 Task: Create a blank project BroaderPath with privacy Public and default view as List and in the team Taskers . Create three sections in the project as To-Do, Doing and Done
Action: Mouse moved to (70, 256)
Screenshot: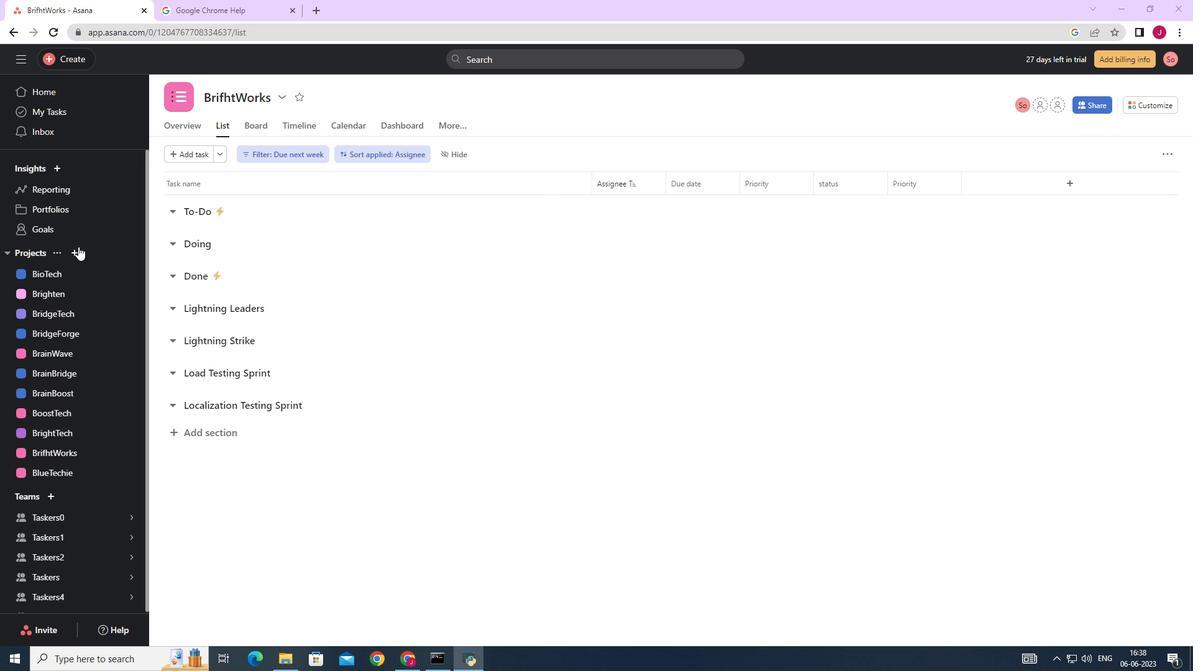 
Action: Mouse pressed left at (70, 256)
Screenshot: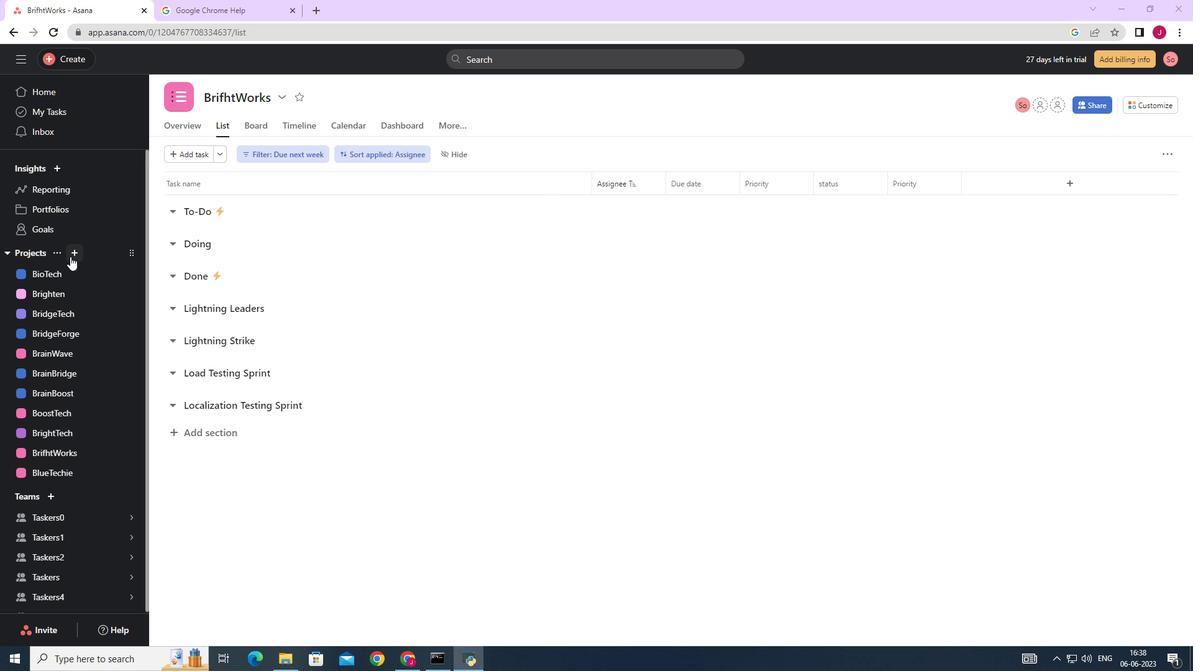 
Action: Mouse moved to (123, 273)
Screenshot: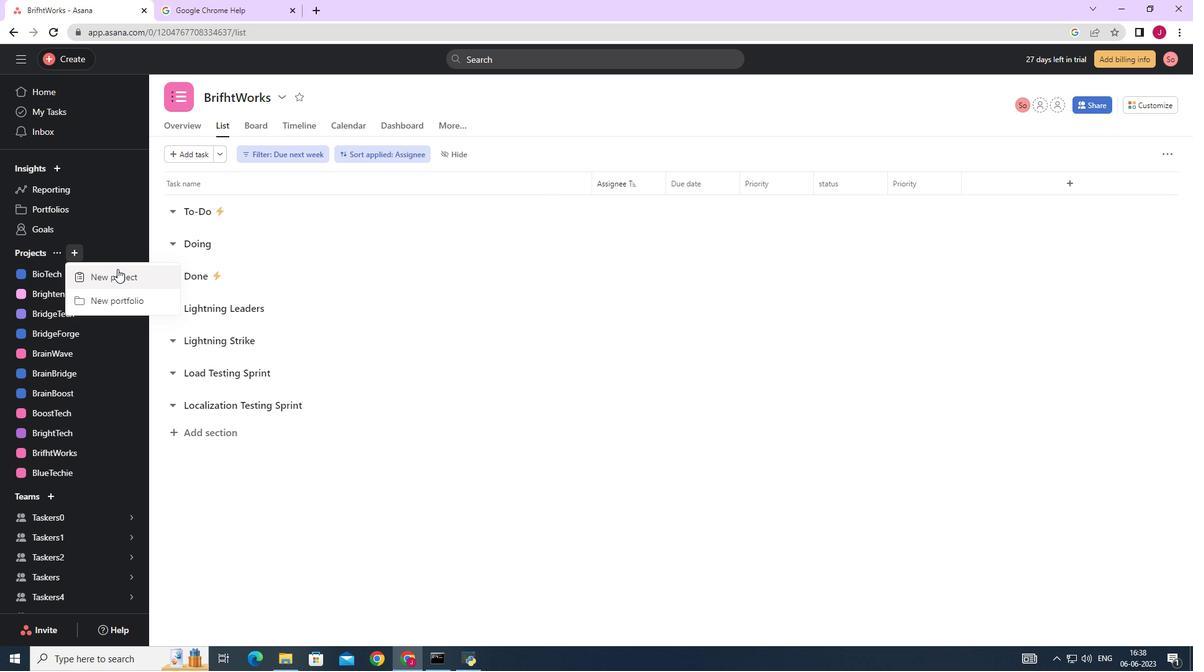 
Action: Mouse pressed left at (123, 273)
Screenshot: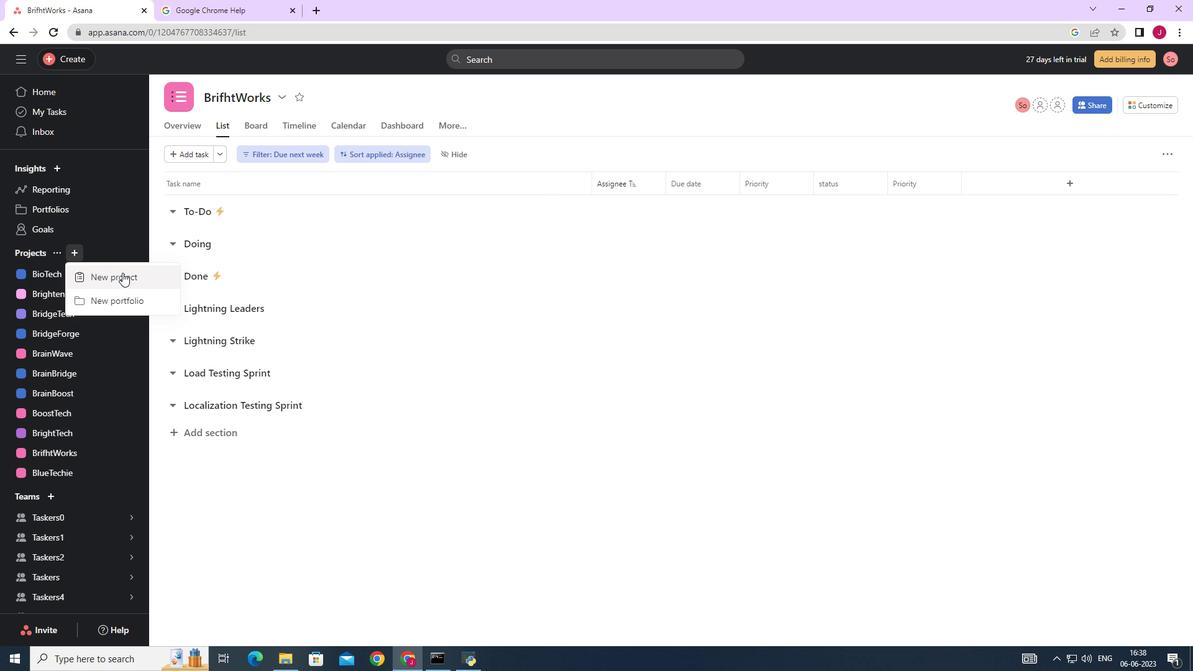 
Action: Mouse moved to (502, 260)
Screenshot: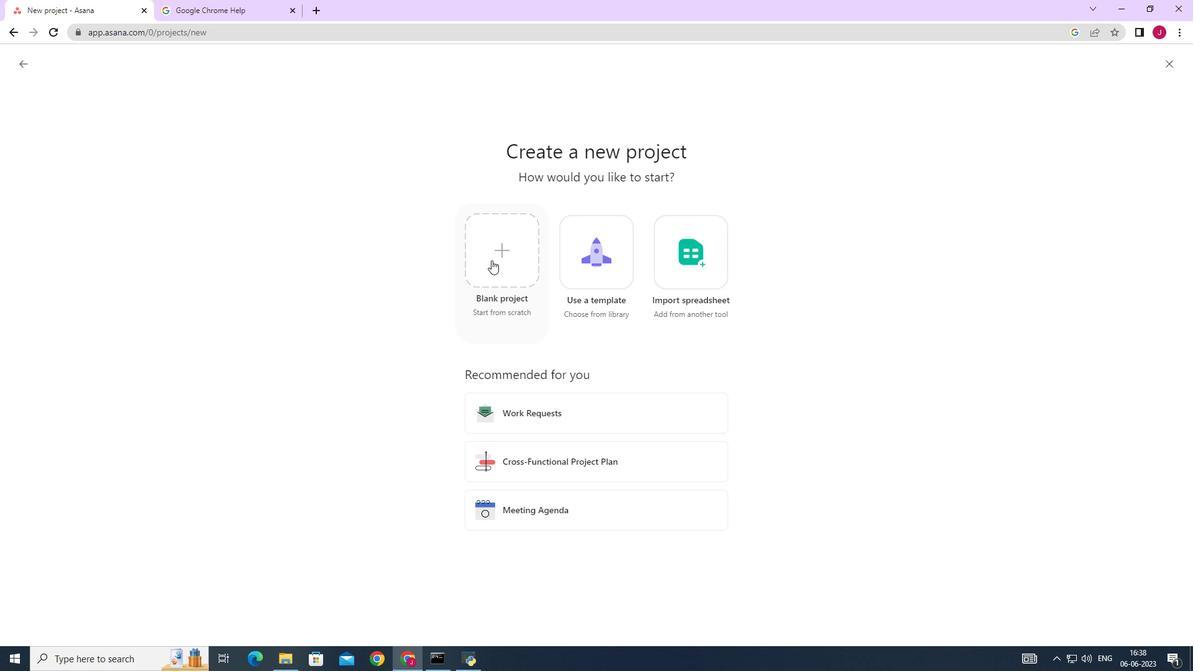 
Action: Mouse pressed left at (502, 260)
Screenshot: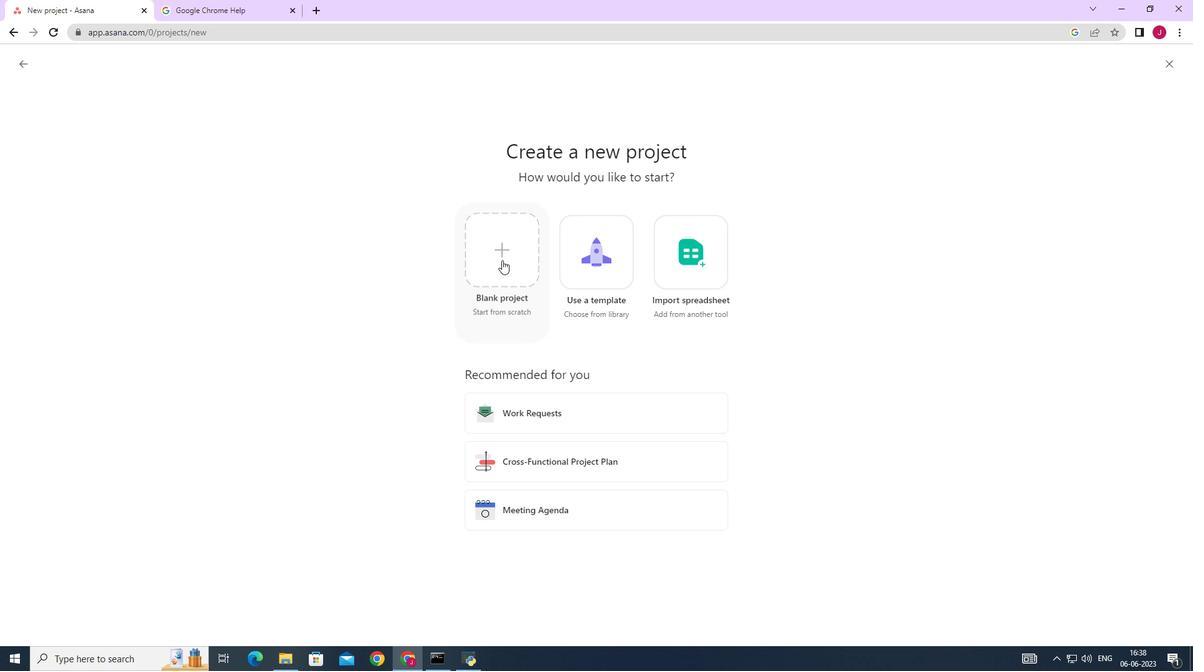 
Action: Mouse moved to (271, 141)
Screenshot: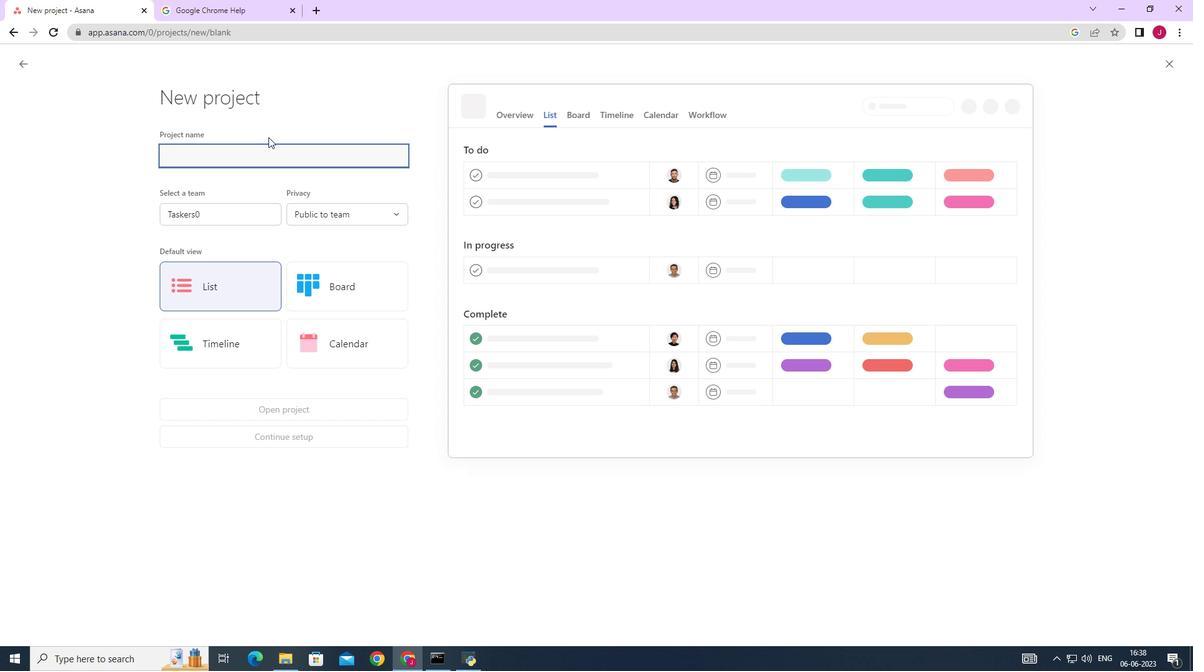 
Action: Key pressed <Key.caps_lock>B<Key.caps_lock>roader<Key.caps_lock>P<Key.caps_lock>ath
Screenshot: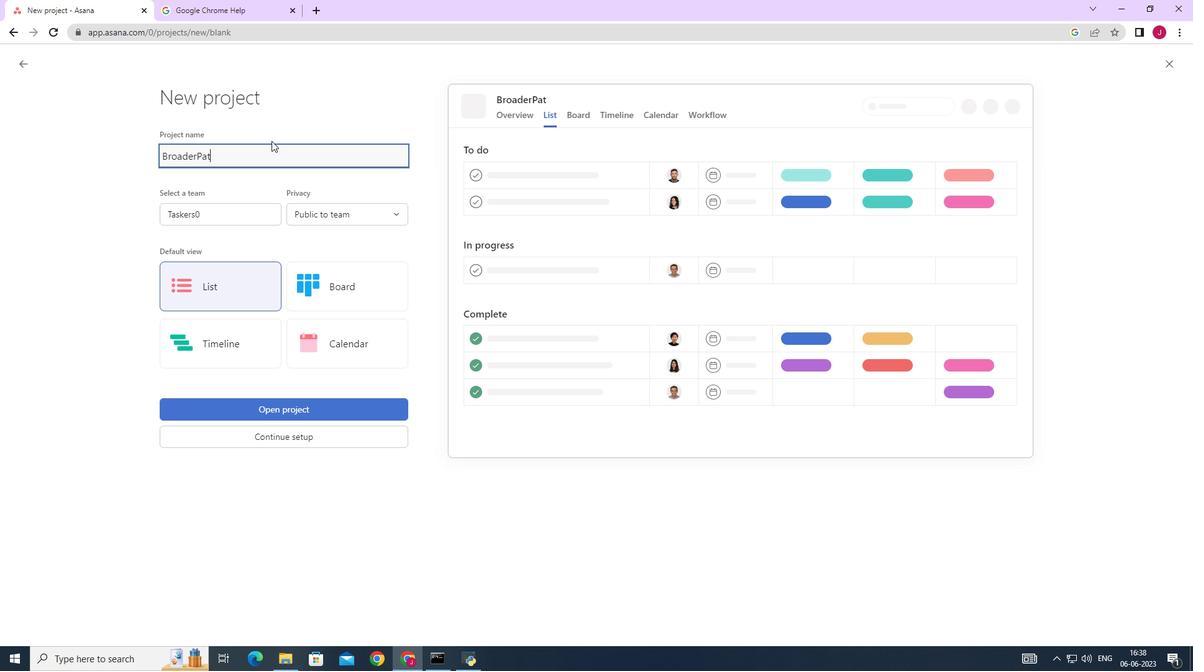 
Action: Mouse moved to (241, 209)
Screenshot: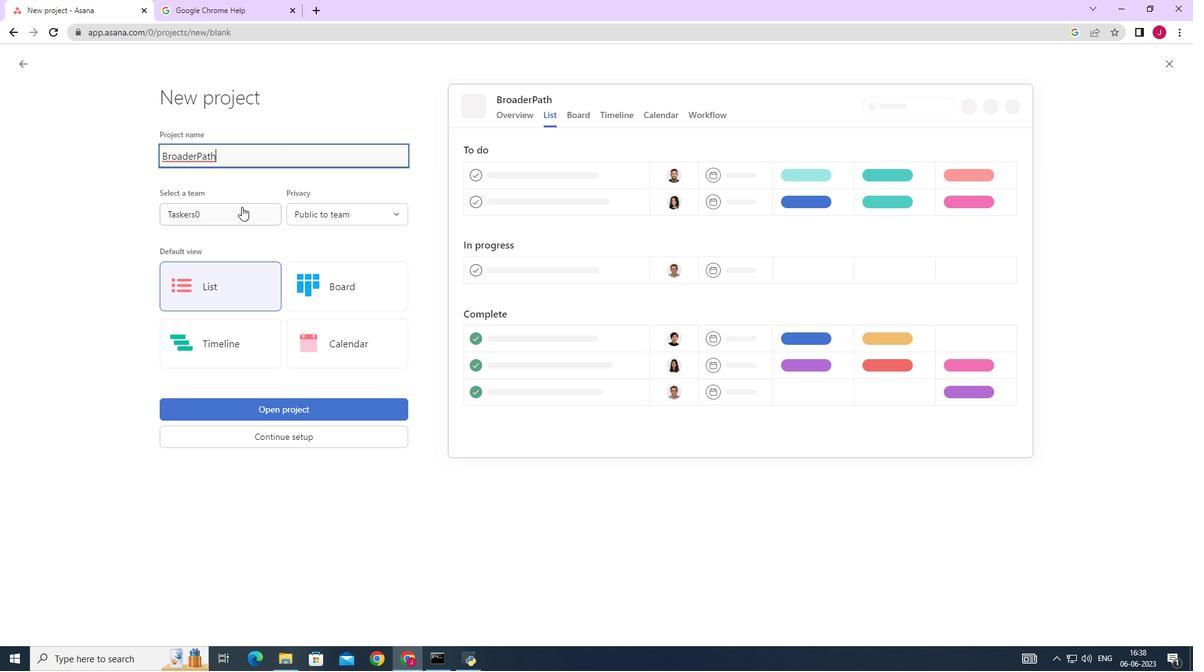 
Action: Mouse pressed left at (241, 209)
Screenshot: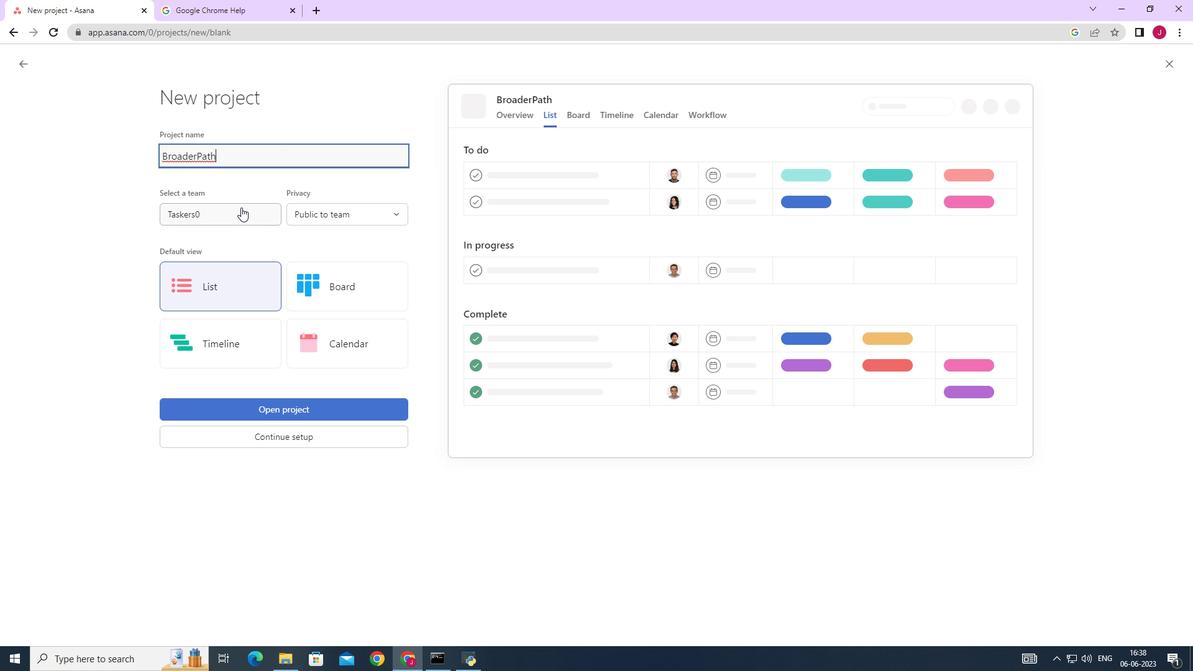 
Action: Mouse moved to (237, 240)
Screenshot: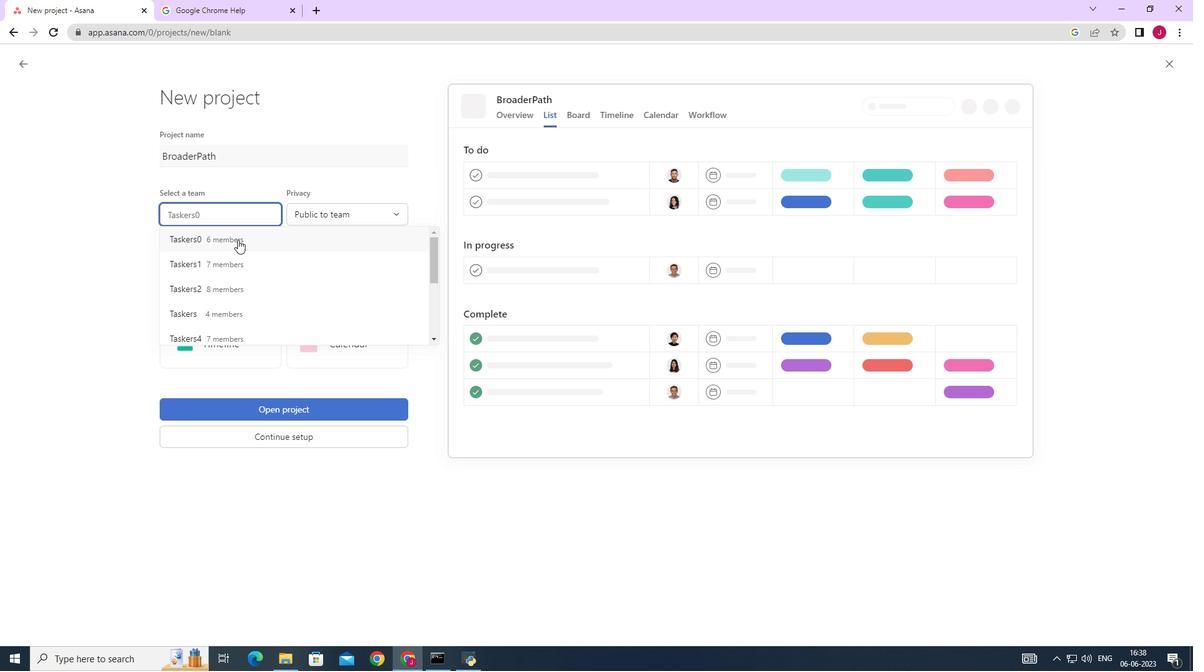 
Action: Mouse pressed left at (237, 240)
Screenshot: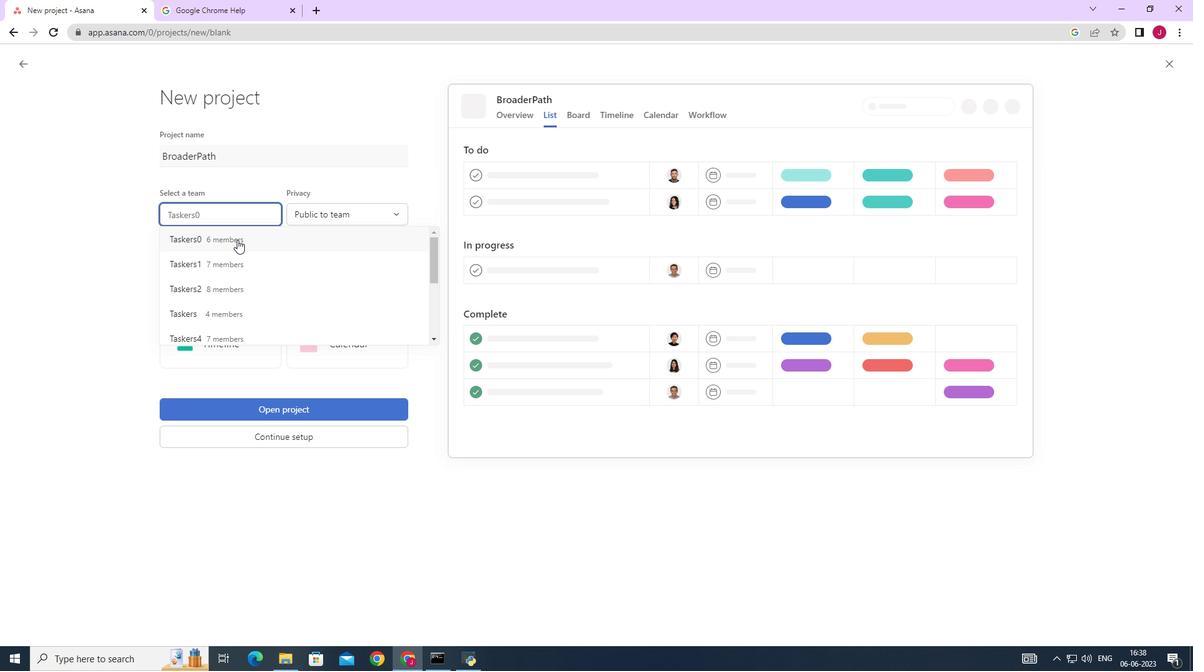 
Action: Mouse moved to (213, 303)
Screenshot: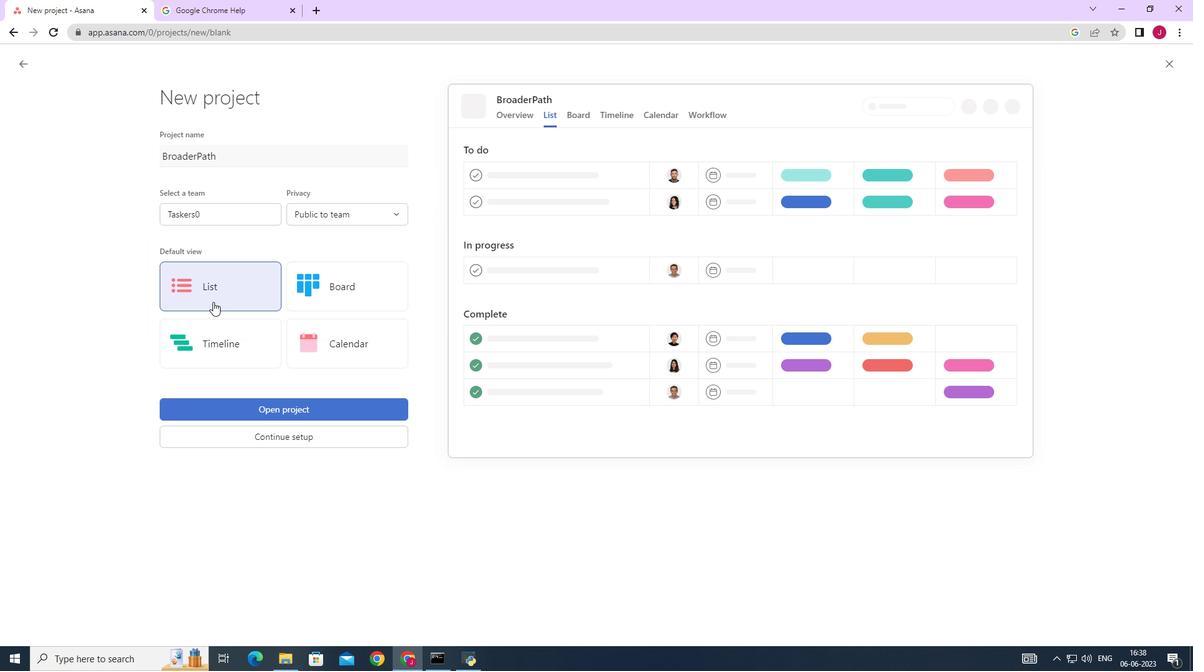 
Action: Mouse pressed left at (213, 303)
Screenshot: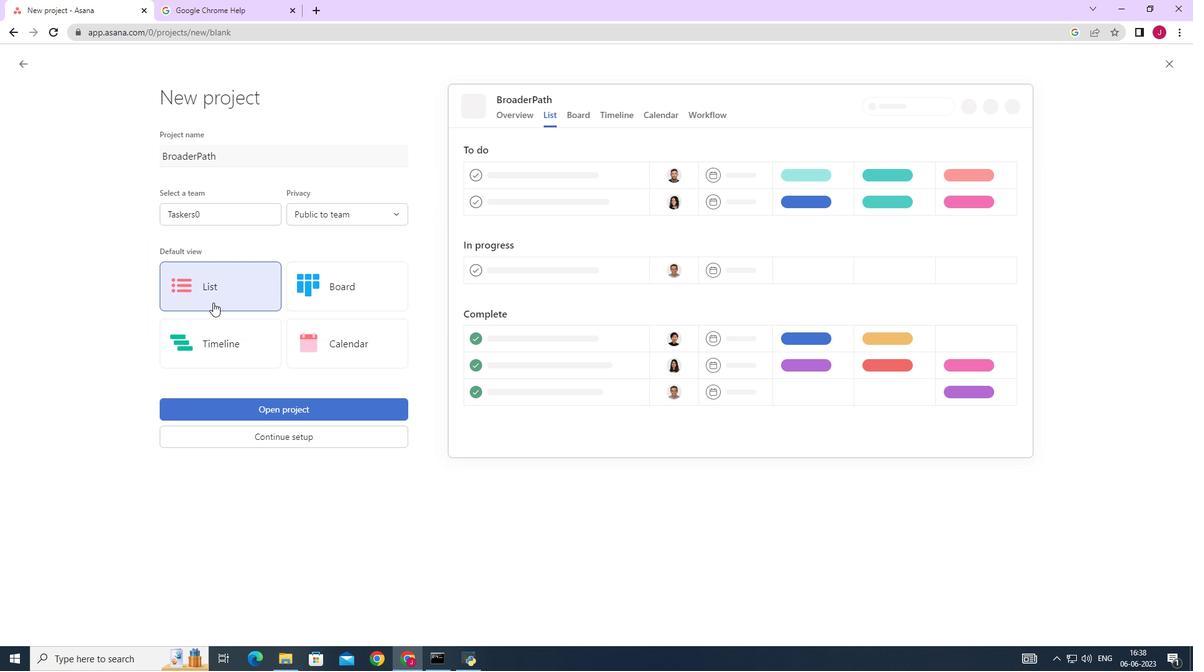 
Action: Mouse moved to (244, 403)
Screenshot: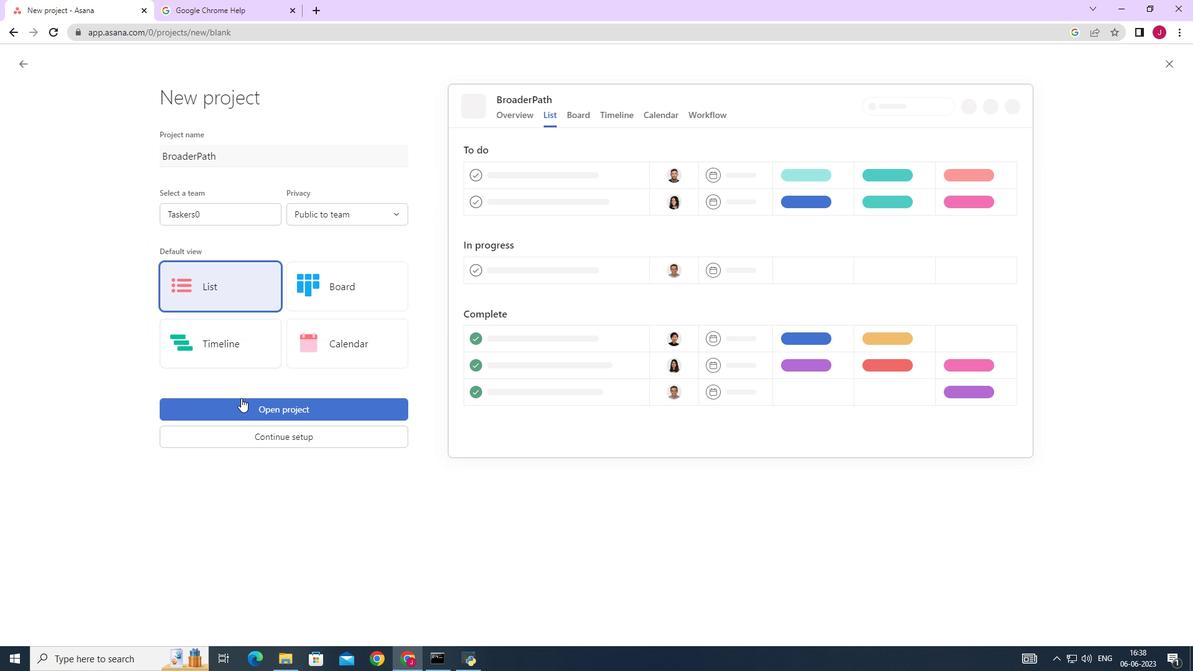 
Action: Mouse pressed left at (244, 403)
Screenshot: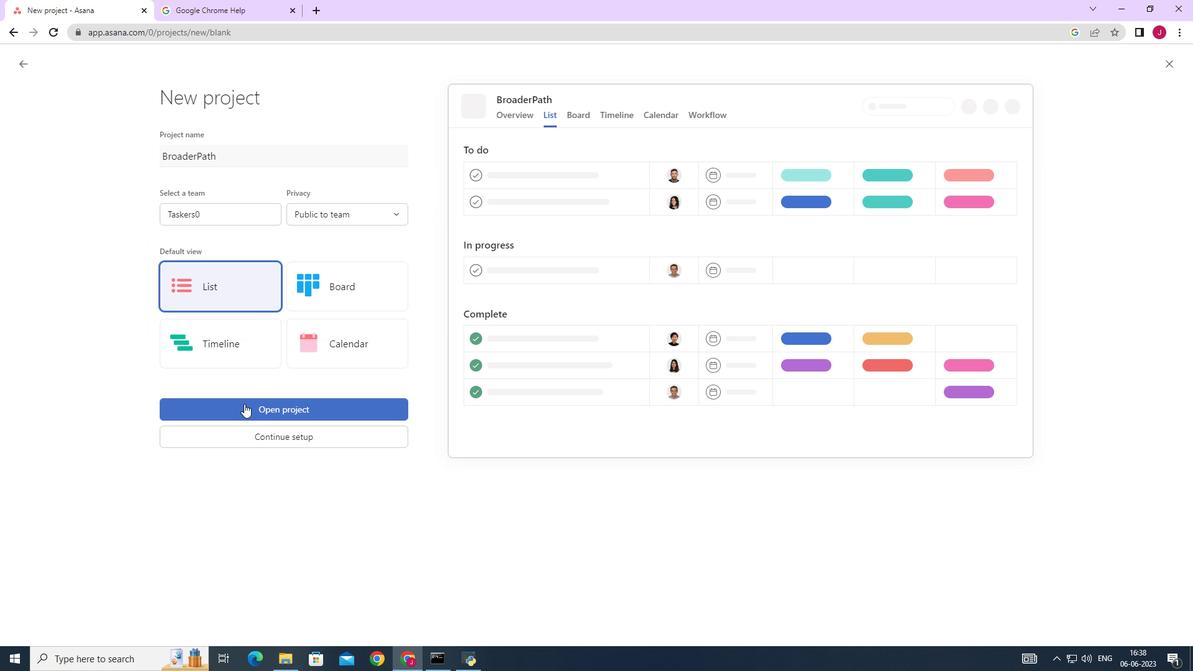 
Action: Mouse moved to (209, 271)
Screenshot: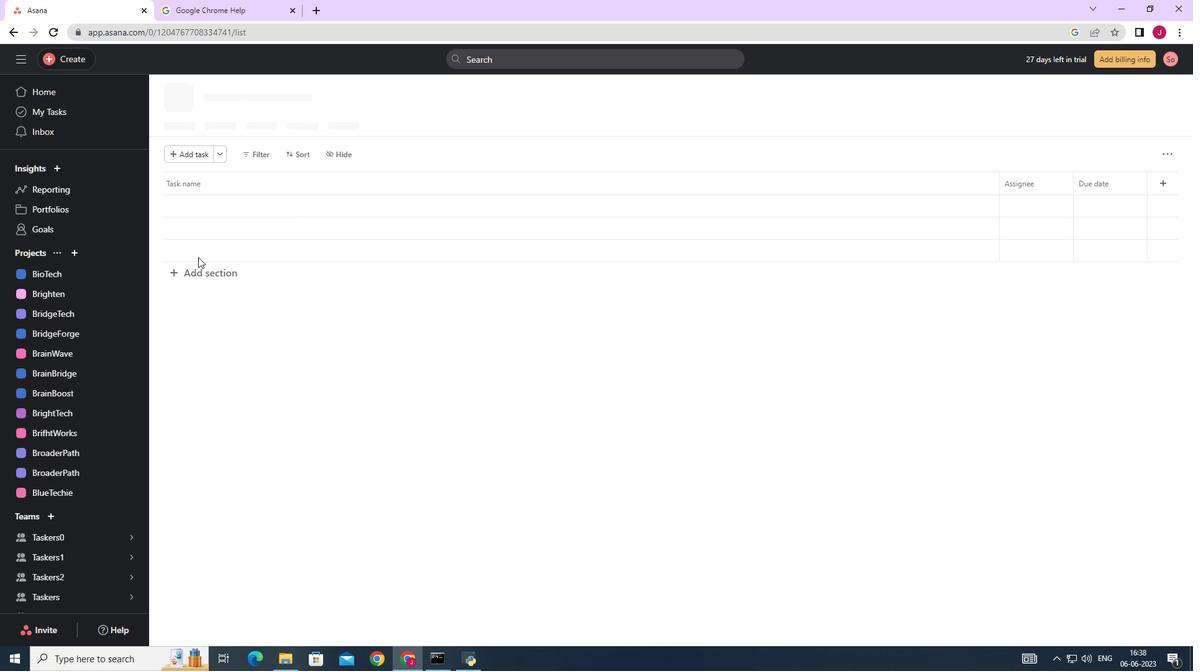 
Action: Mouse pressed left at (209, 271)
Screenshot: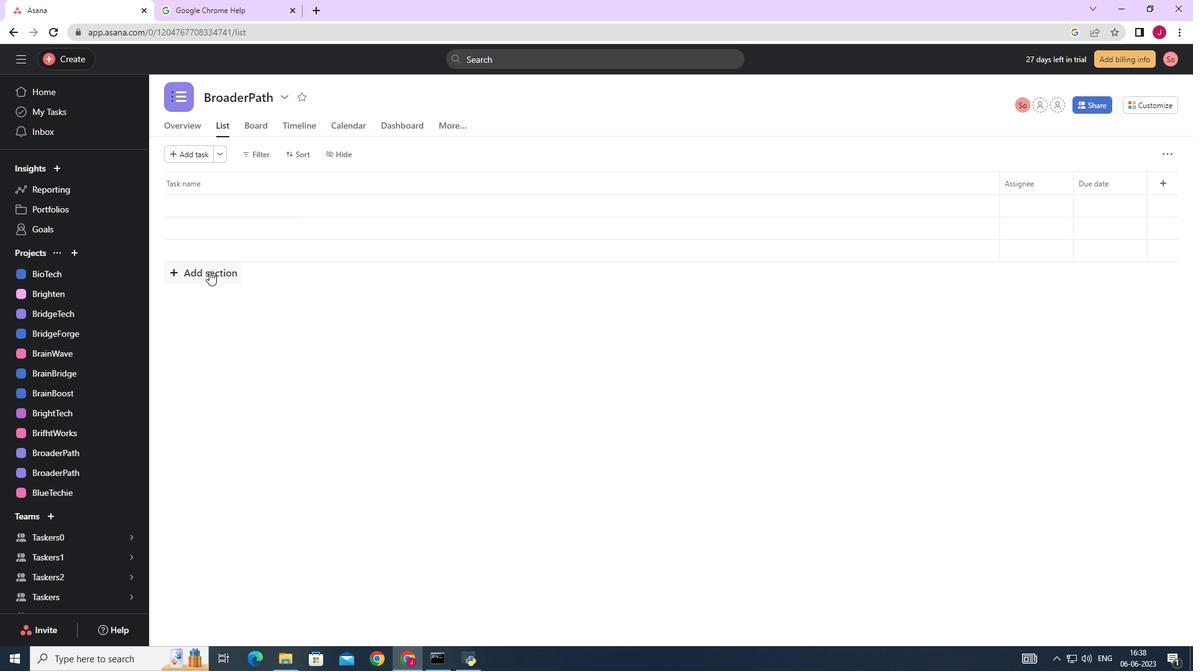 
Action: Key pressed <Key.caps_lock>D<Key.backspace>T<Key.caps_lock>o-<Key.caps_lock>DO<Key.backspace><Key.caps_lock>o
Screenshot: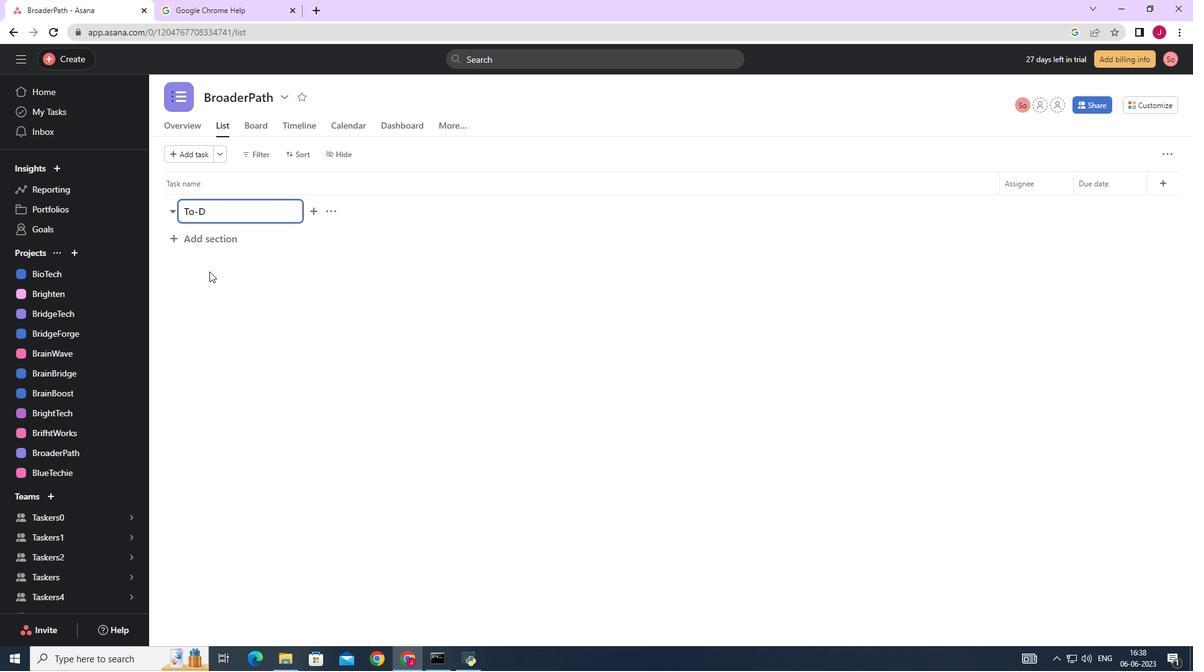 
Action: Mouse moved to (213, 241)
Screenshot: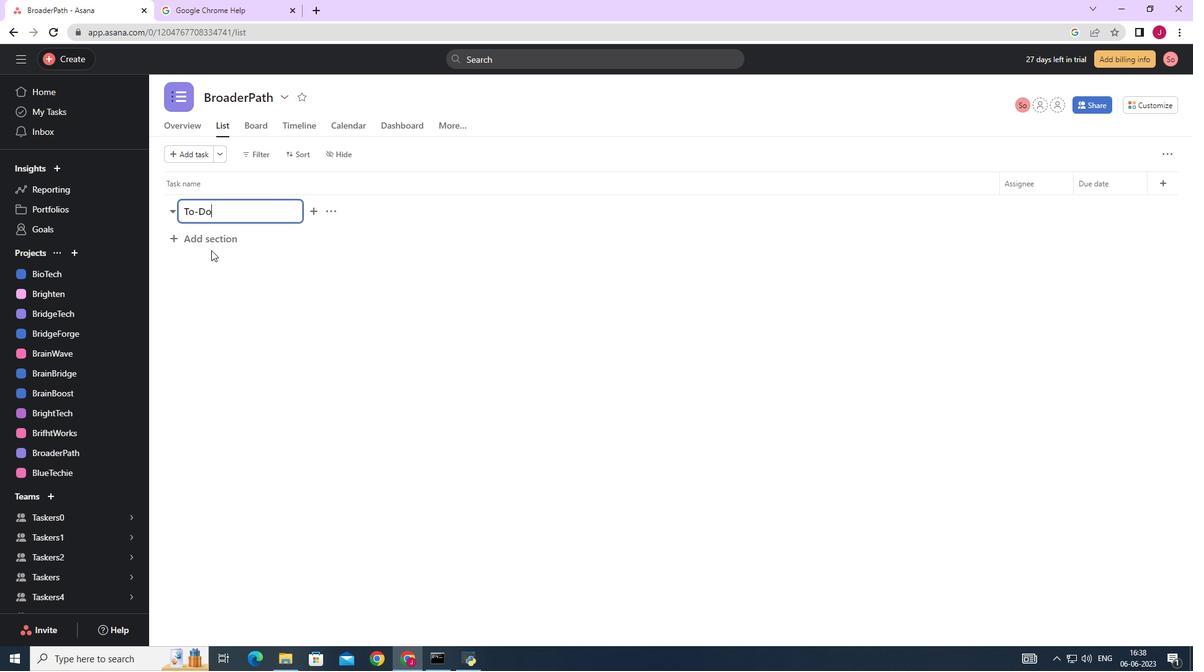 
Action: Mouse pressed left at (213, 241)
Screenshot: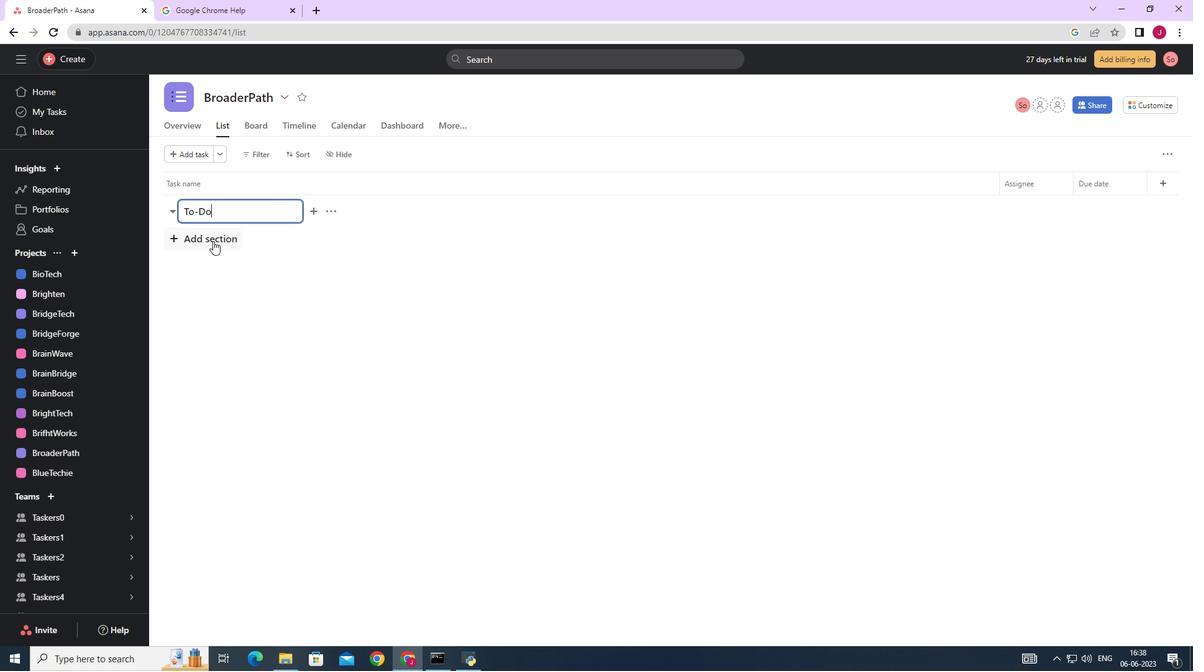 
Action: Key pressed <Key.caps_lock>D<Key.caps_lock>oing
Screenshot: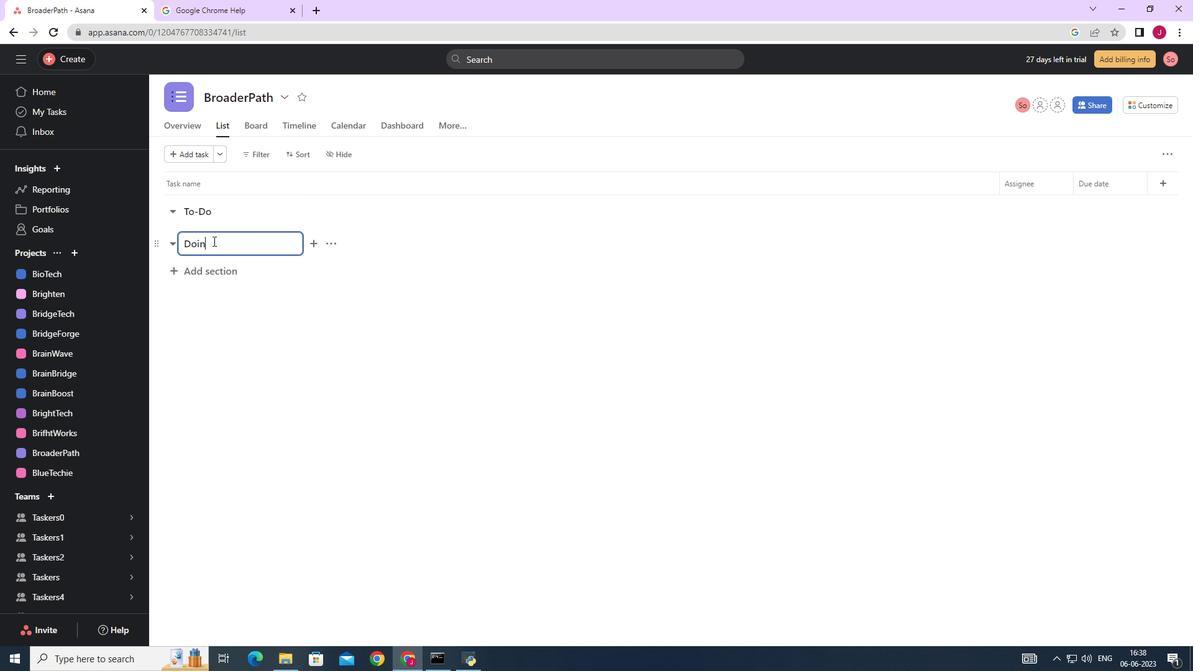 
Action: Mouse moved to (236, 269)
Screenshot: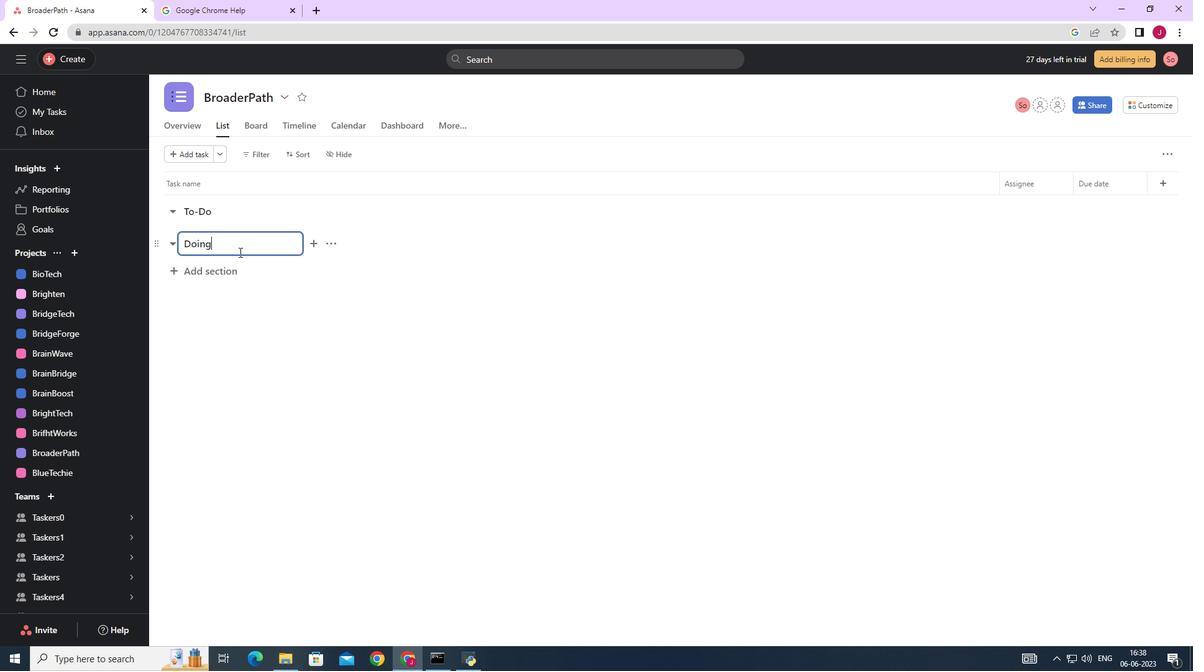 
Action: Mouse pressed left at (236, 269)
Screenshot: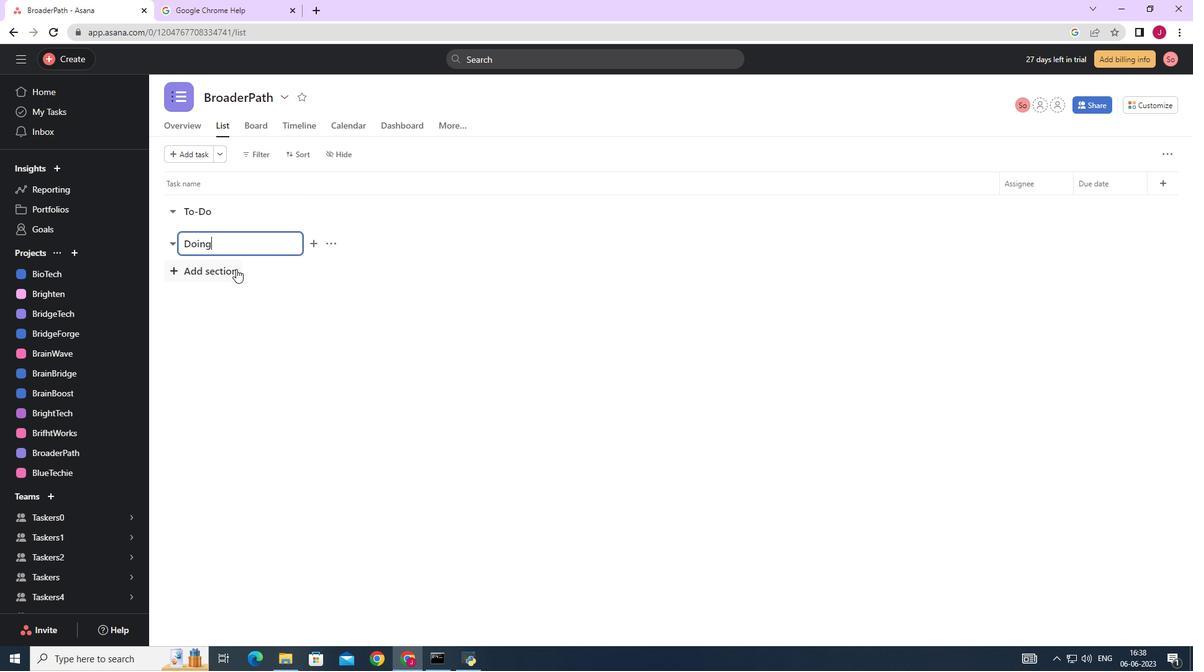 
Action: Key pressed <Key.caps_lock>D<Key.caps_lock>one
Screenshot: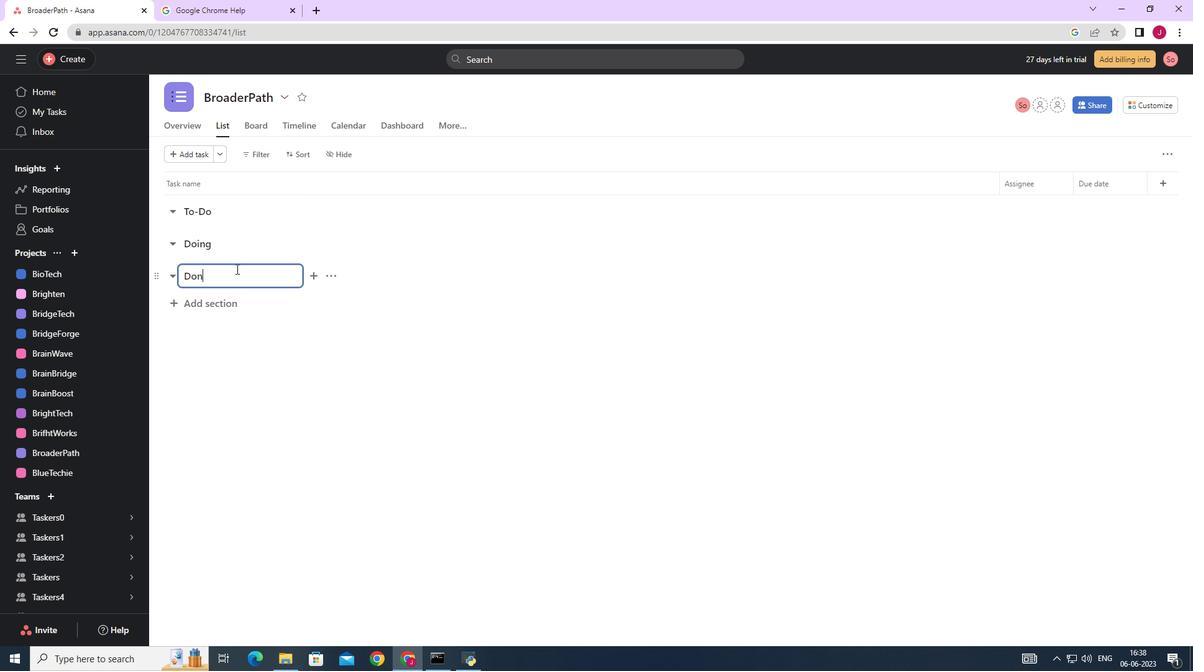 
Action: Mouse moved to (227, 297)
Screenshot: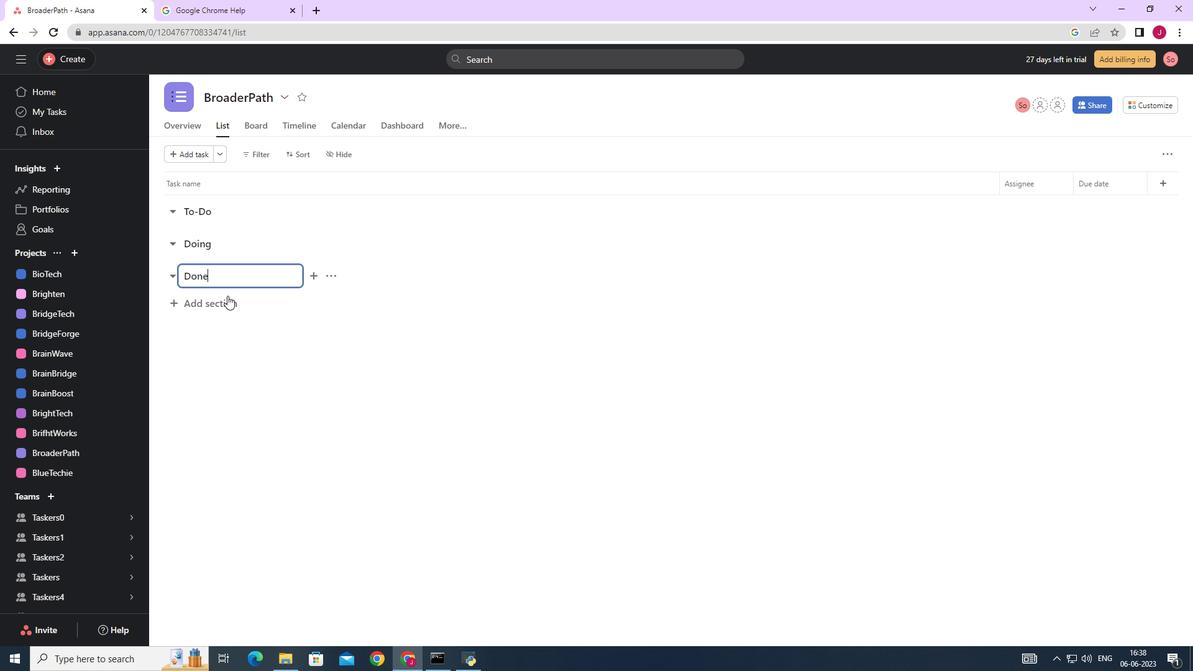 
Action: Mouse pressed left at (227, 297)
Screenshot: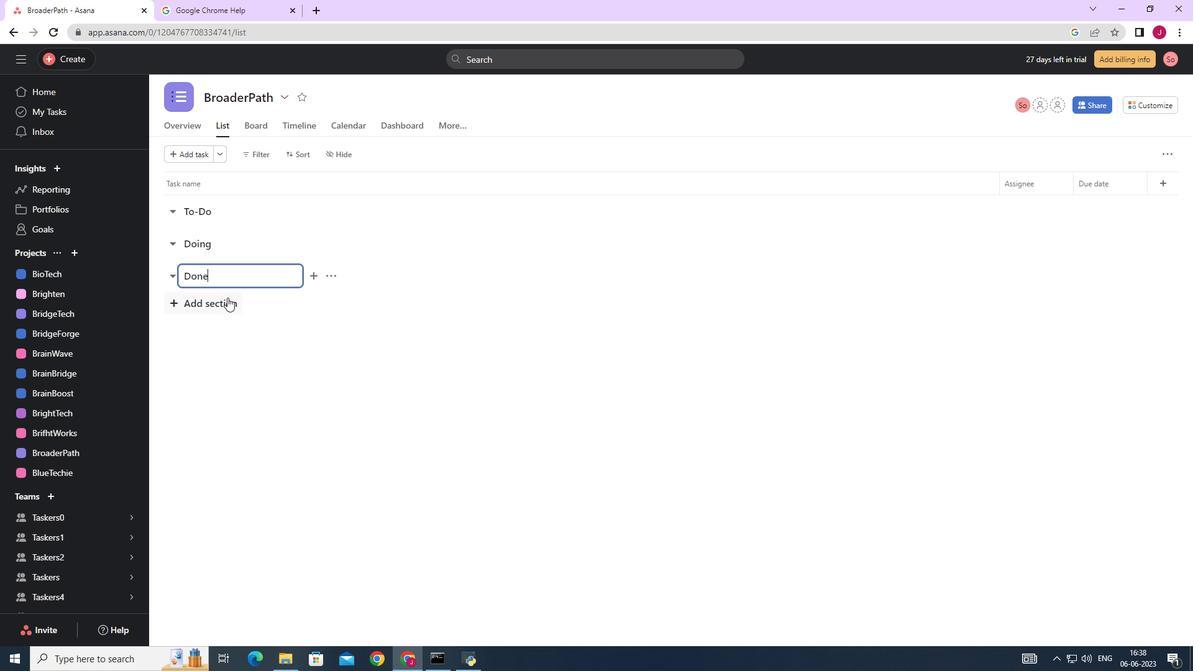 
